 Task: Explore satellite view of the Red Rocks Amphitheatre in Colorado.
Action: Mouse moved to (82, 32)
Screenshot: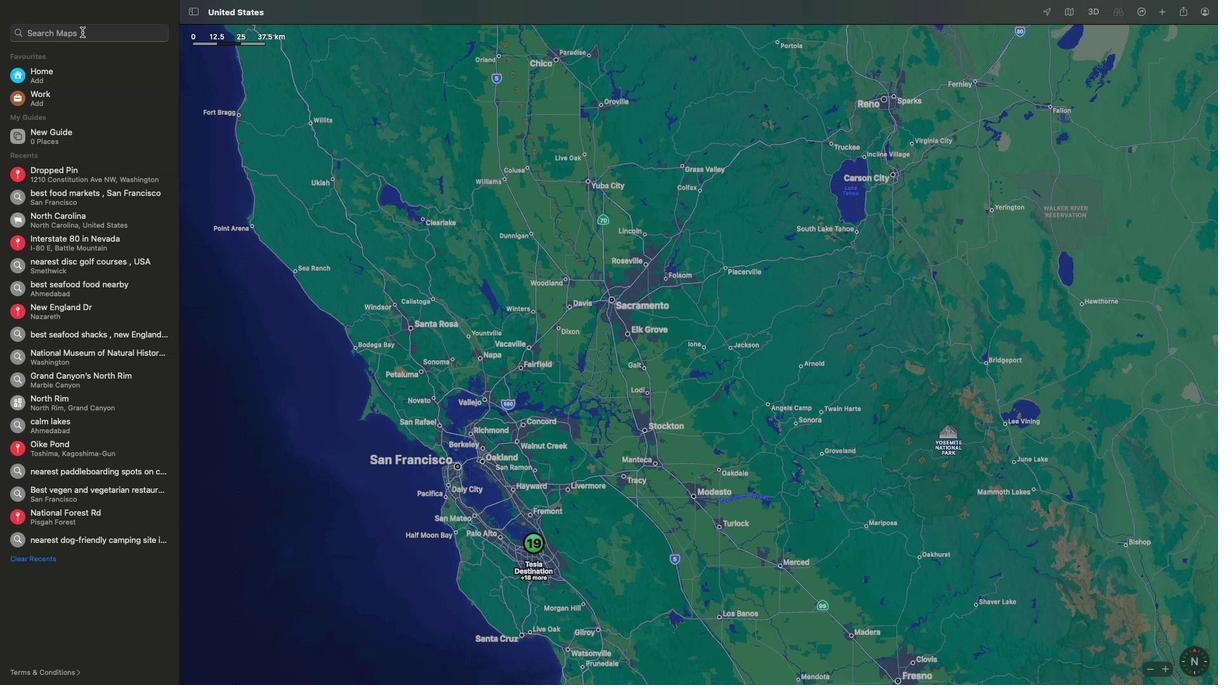 
Action: Mouse pressed left at (82, 32)
Screenshot: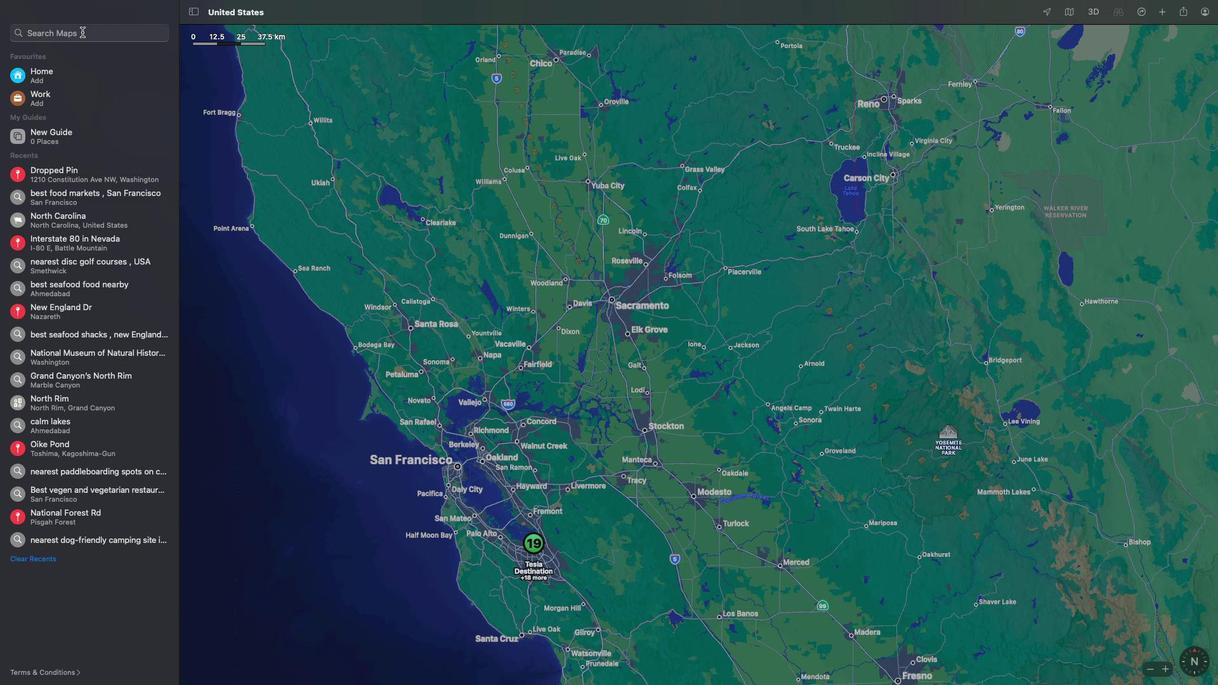 
Action: Key pressed Key.shift'R''e''d'Key.spaceKey.shift'R''o''c''k''s'Key.spaceKey.shift'A''m''p''h''i''t''h''e''a''t''r''e'Key.space','Key.spaceKey.shift'C''o''l''o''r''a''d''o'Key.spaceKey.enter
Screenshot: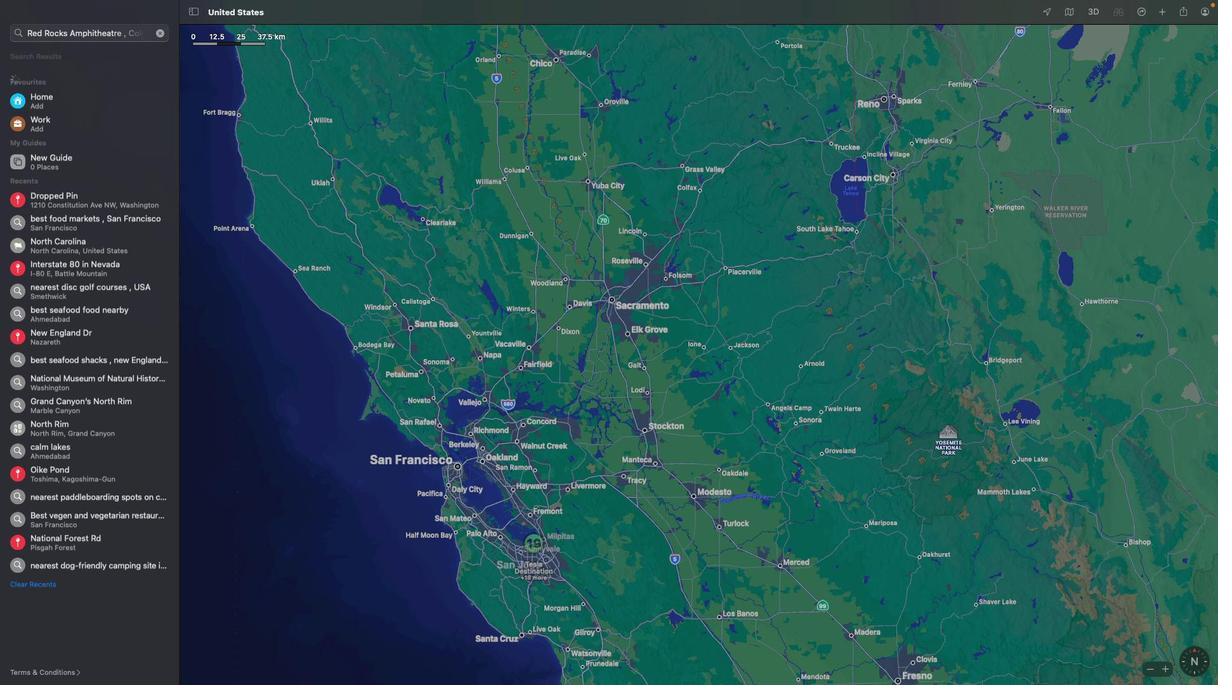
Action: Mouse moved to (1071, 15)
Screenshot: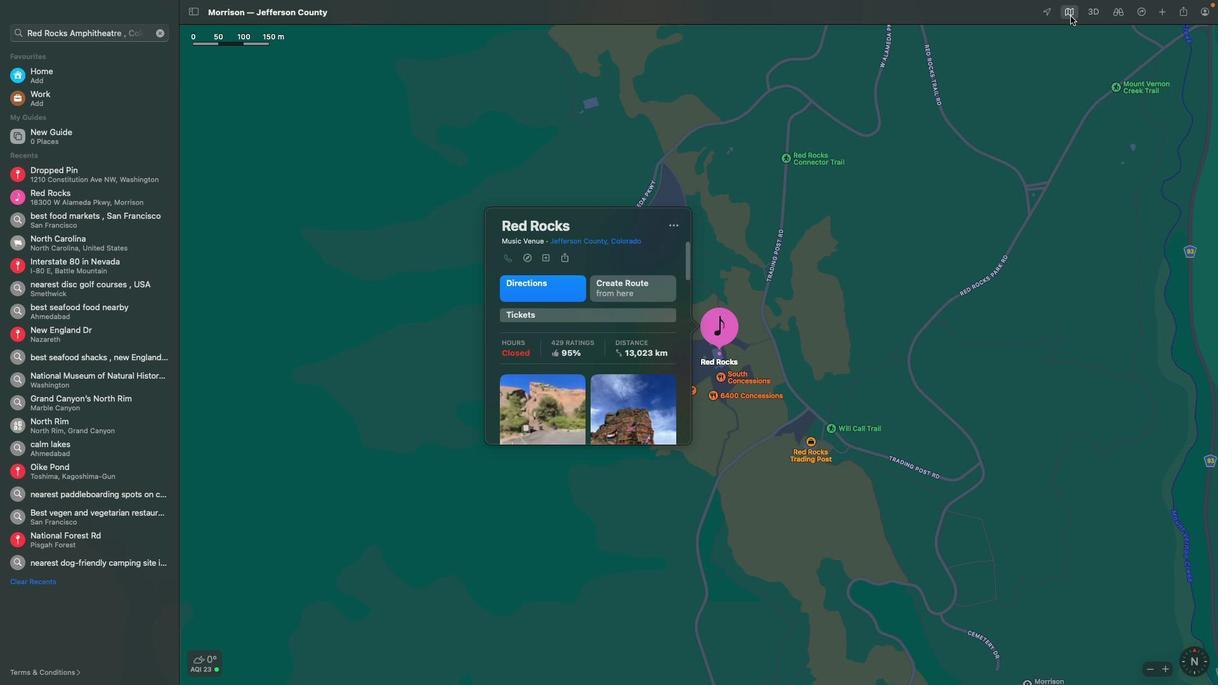 
Action: Mouse pressed left at (1071, 15)
Screenshot: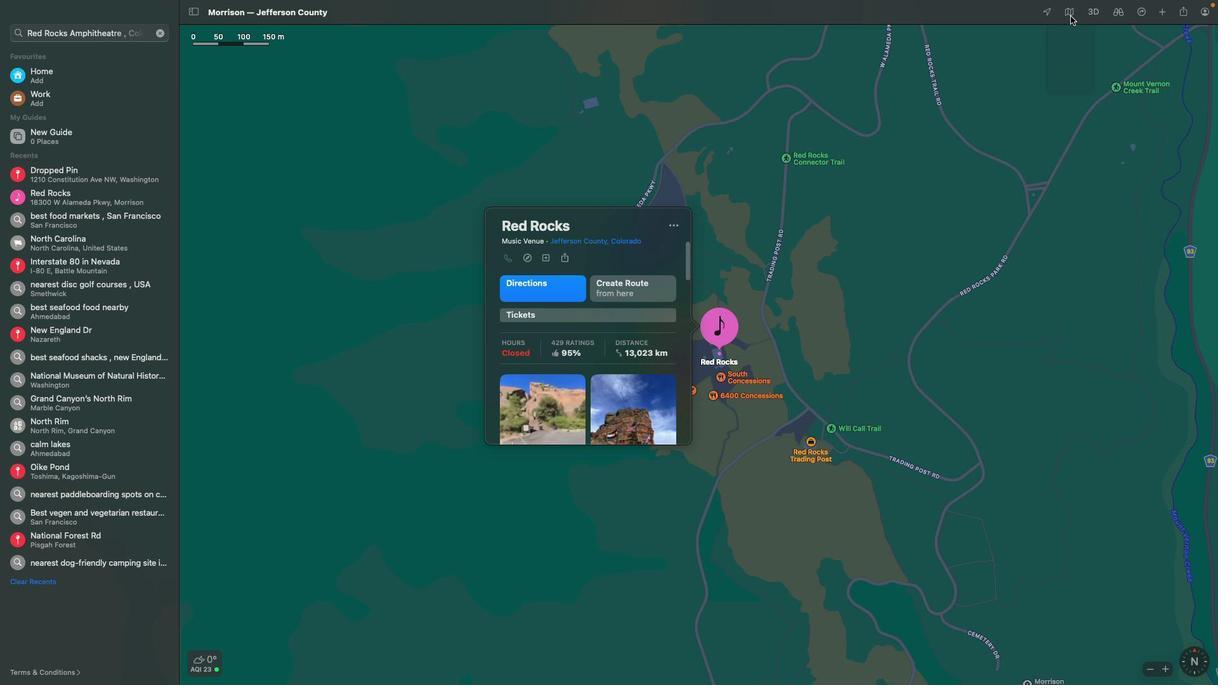 
Action: Mouse moved to (1141, 163)
Screenshot: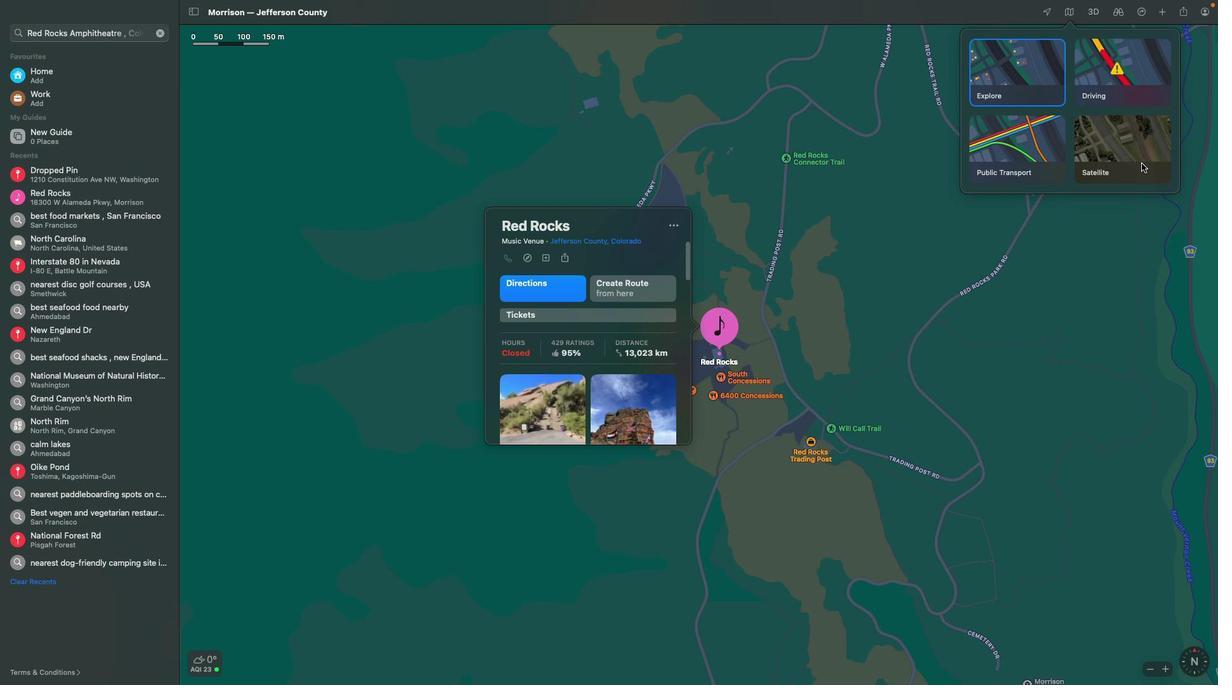 
Action: Mouse pressed left at (1141, 163)
Screenshot: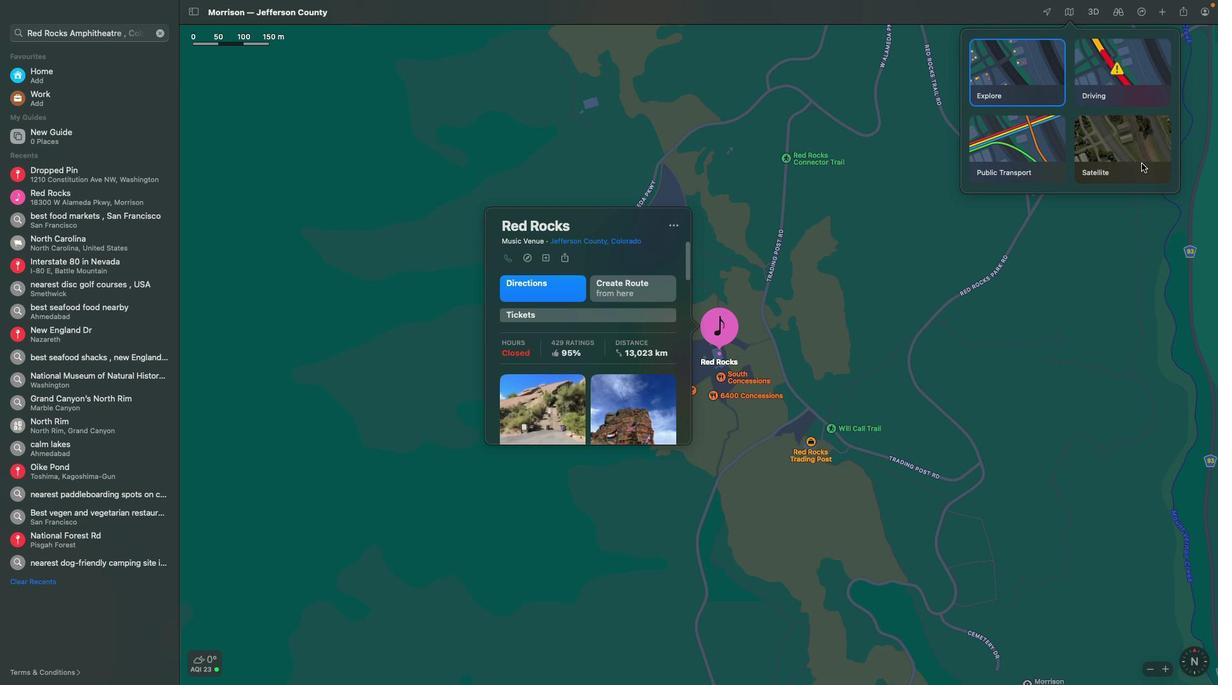 
Action: Mouse moved to (732, 317)
Screenshot: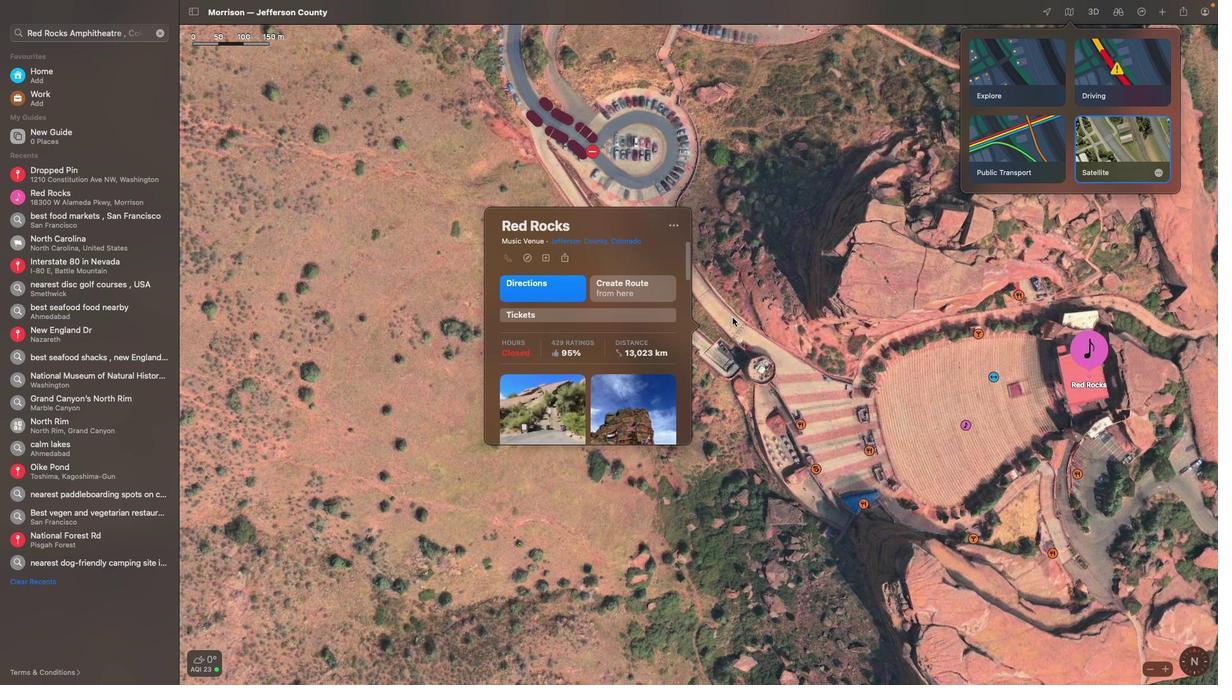 
